 Task: Create a due date automation trigger when advanced on, on the monday before a card is due add basic assigned only to anyone at 11:00 AM.
Action: Mouse moved to (1219, 96)
Screenshot: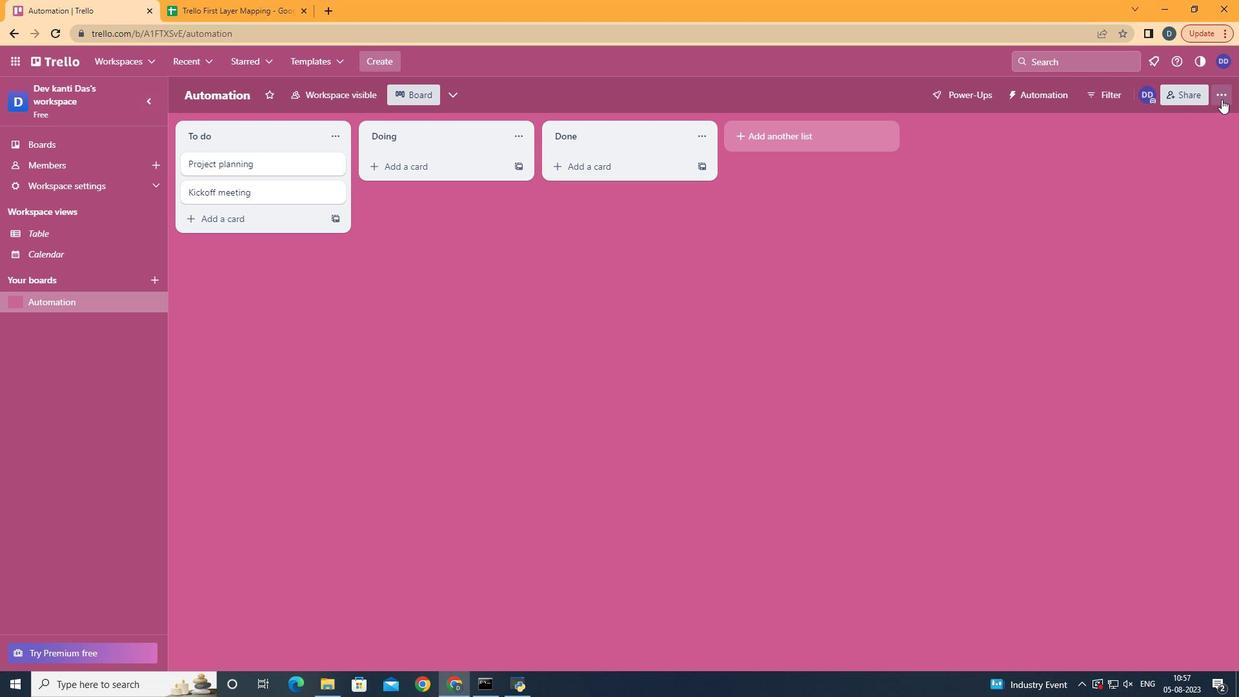
Action: Mouse pressed left at (1219, 96)
Screenshot: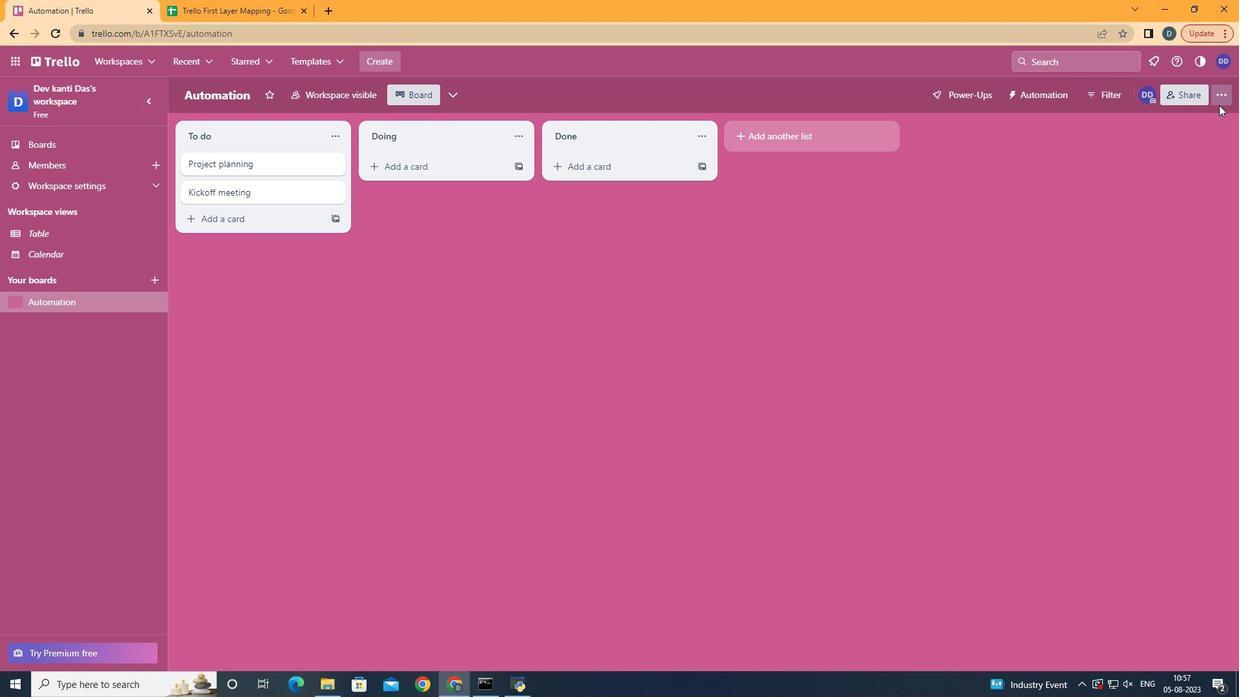 
Action: Mouse moved to (1136, 268)
Screenshot: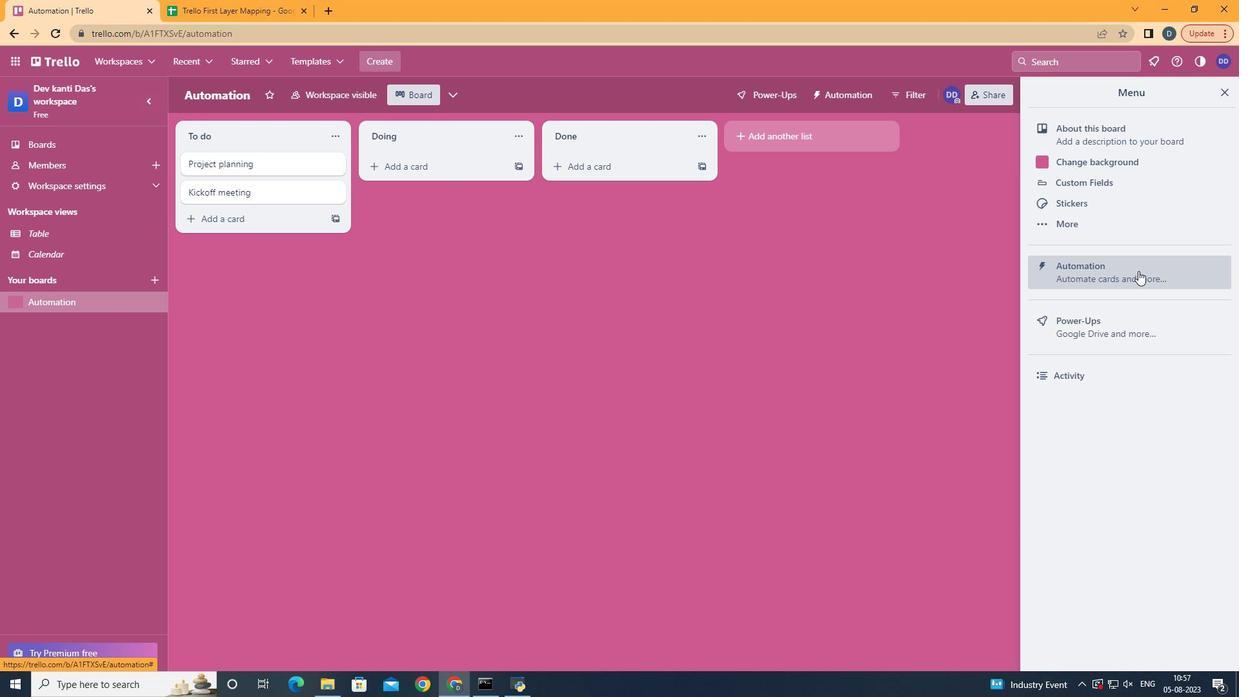 
Action: Mouse pressed left at (1136, 268)
Screenshot: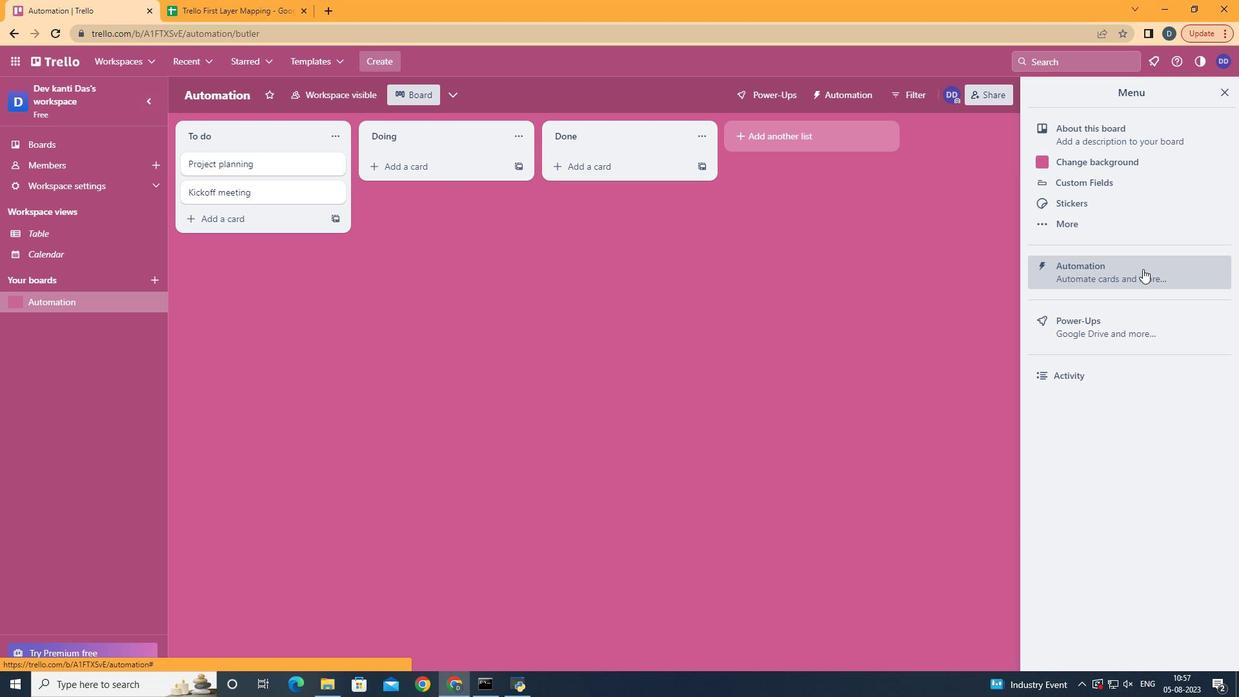 
Action: Mouse moved to (234, 260)
Screenshot: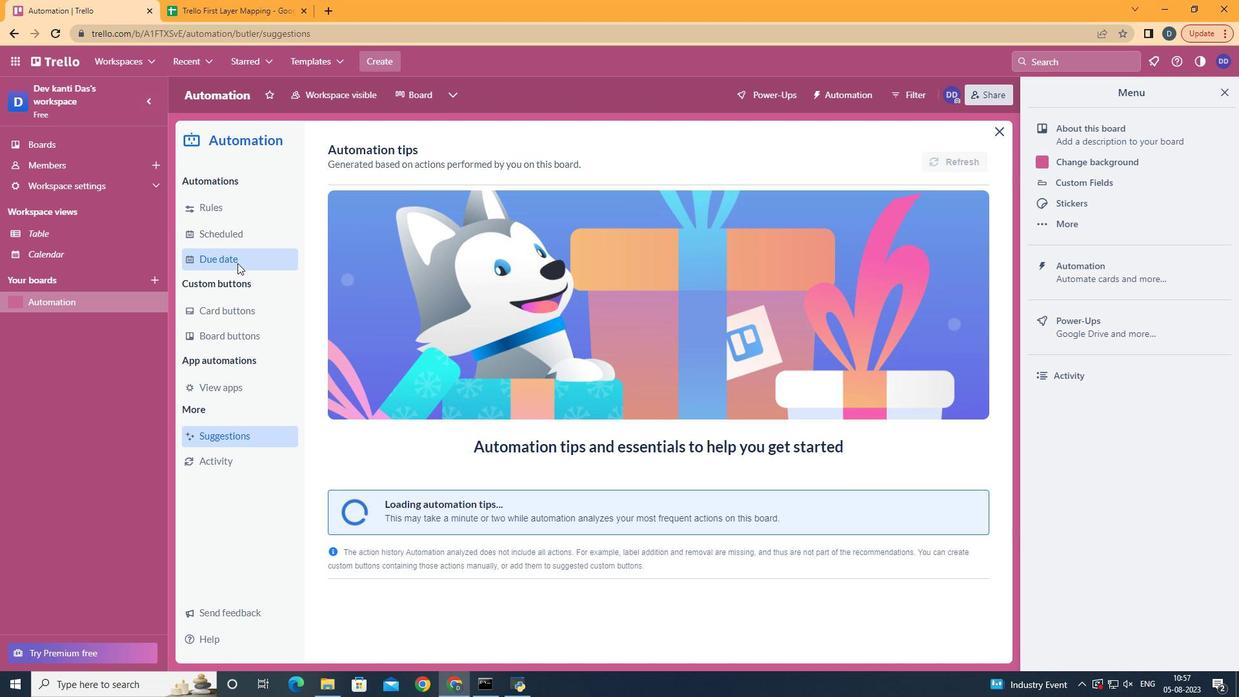 
Action: Mouse pressed left at (234, 260)
Screenshot: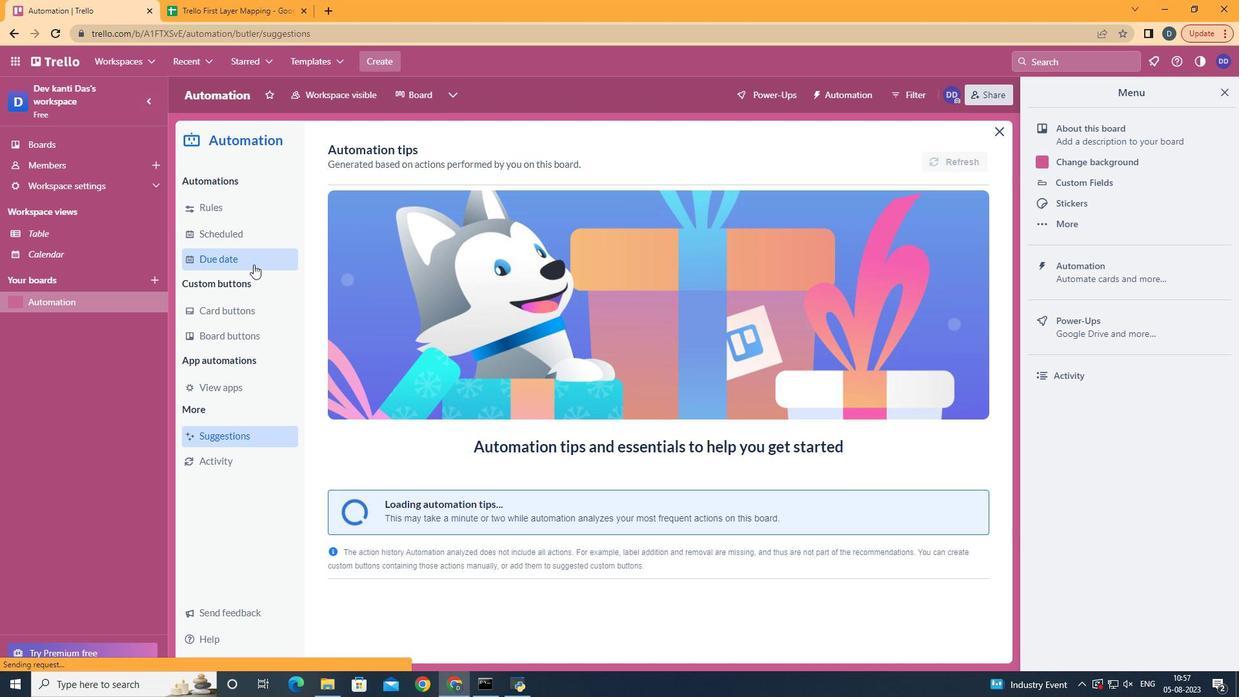 
Action: Mouse moved to (899, 150)
Screenshot: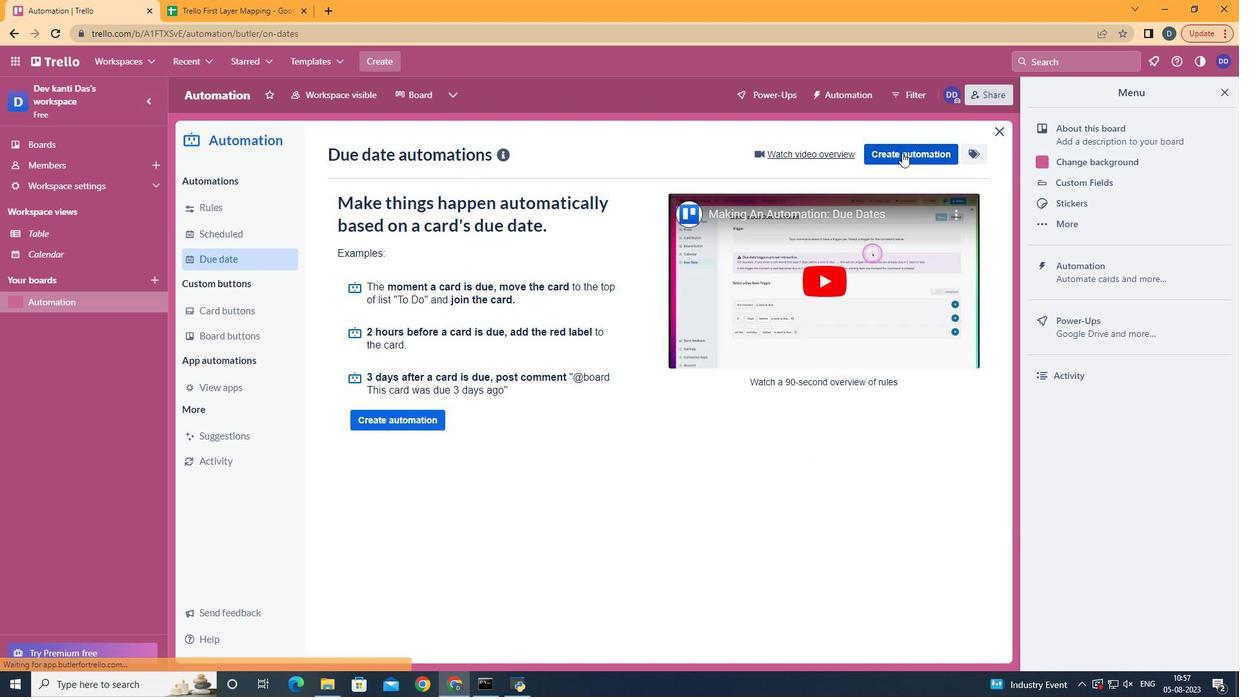 
Action: Mouse pressed left at (899, 150)
Screenshot: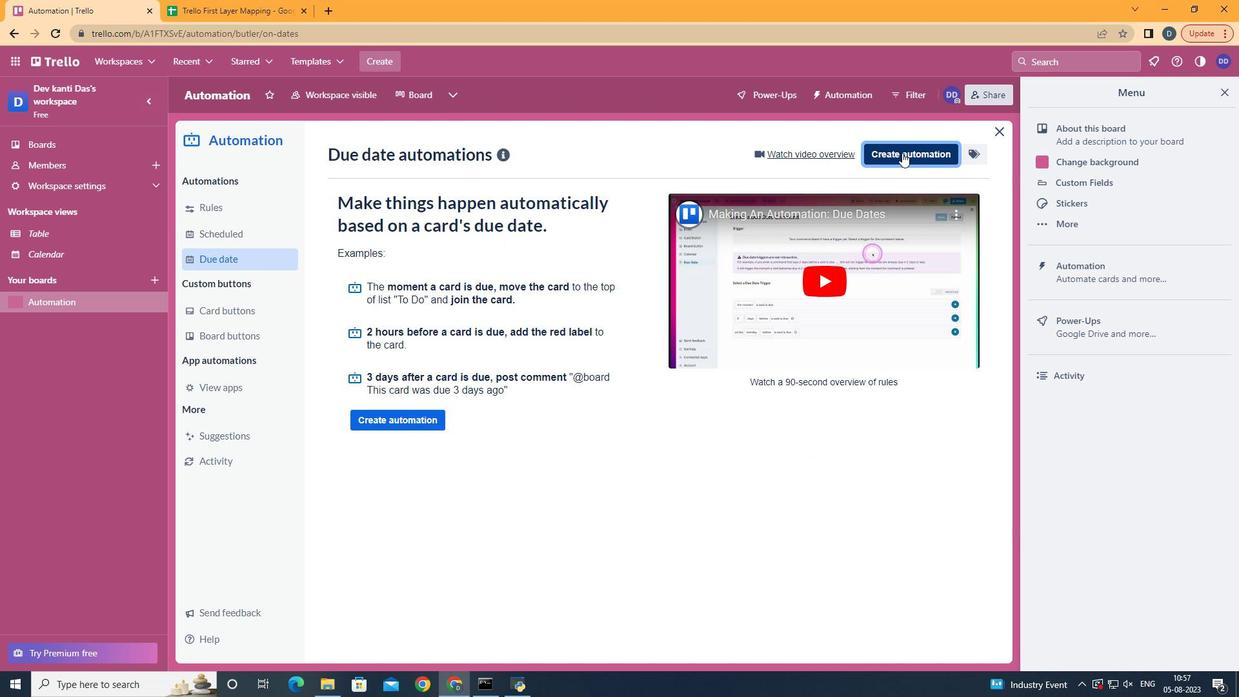 
Action: Mouse moved to (658, 274)
Screenshot: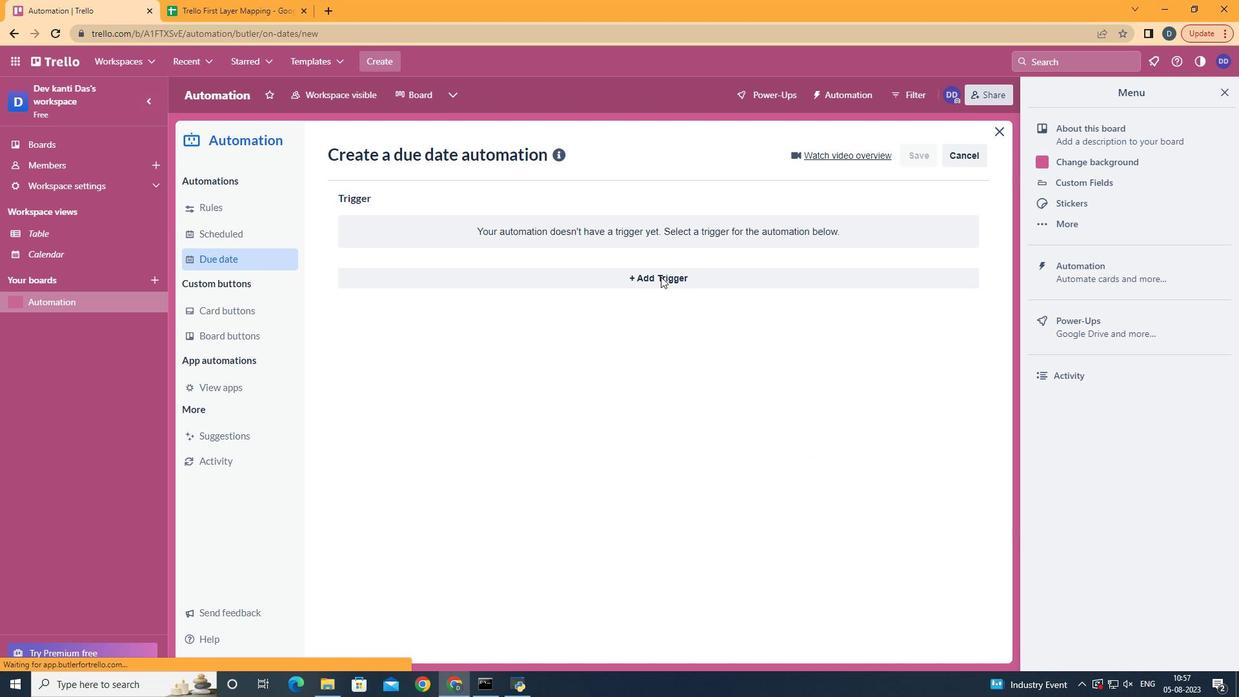 
Action: Mouse pressed left at (658, 274)
Screenshot: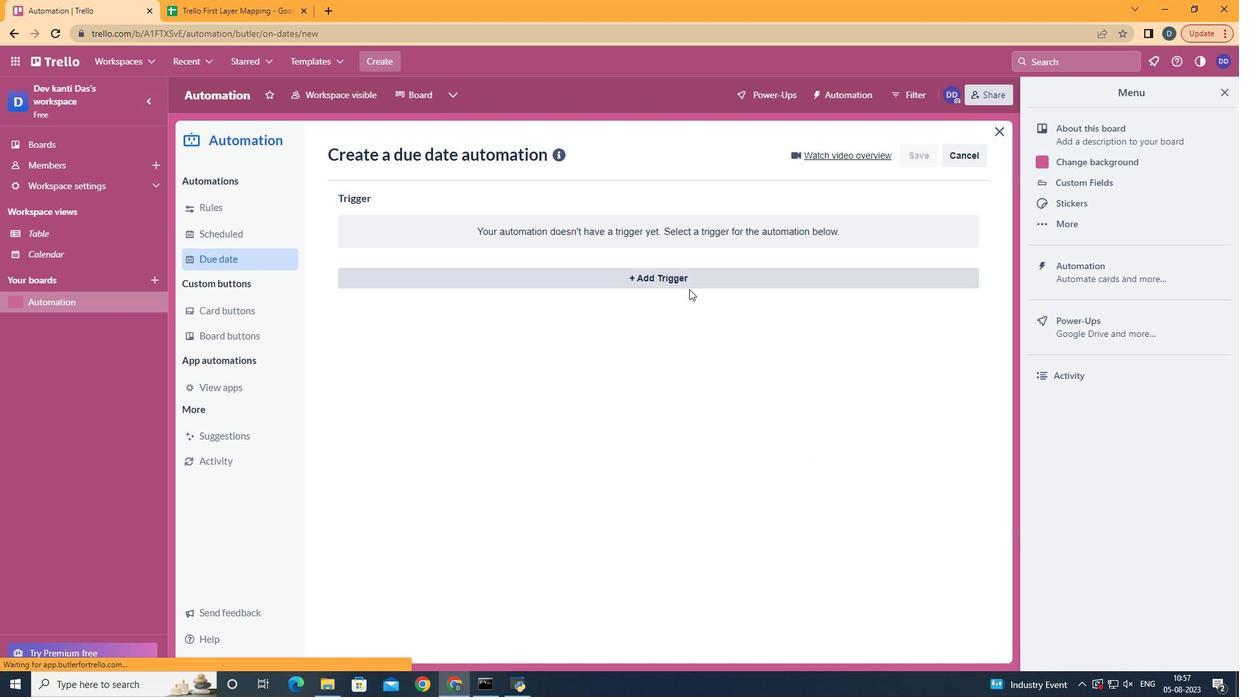 
Action: Mouse moved to (409, 336)
Screenshot: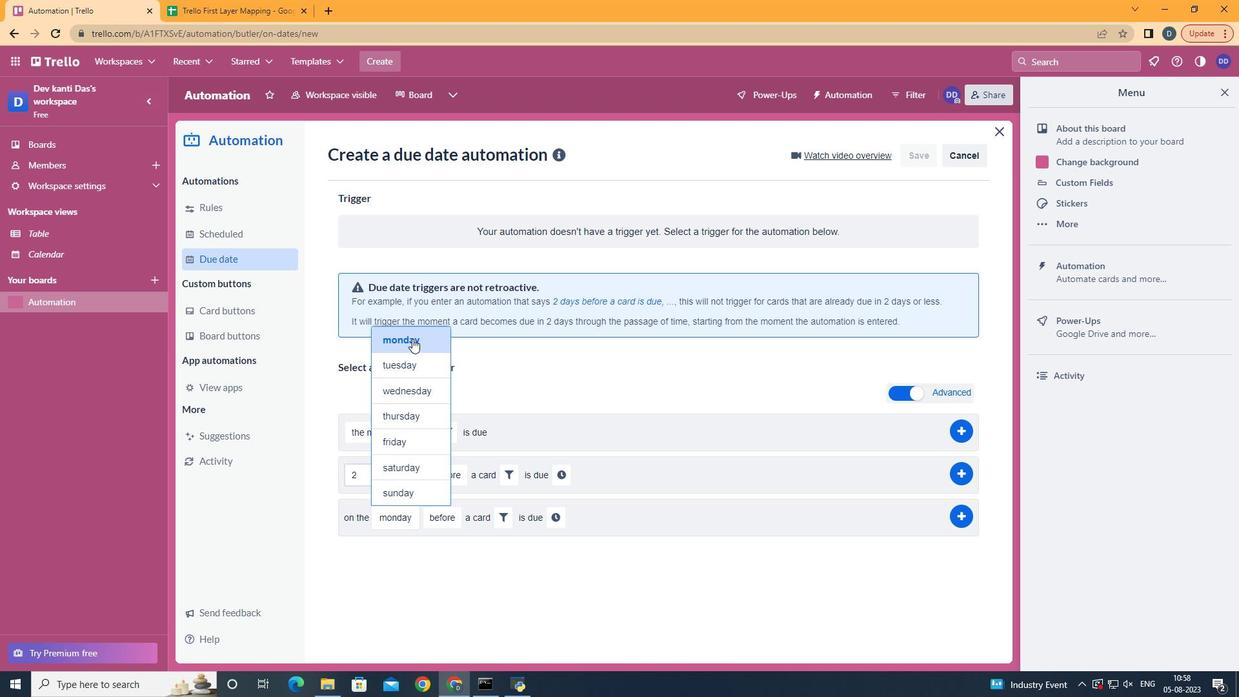 
Action: Mouse pressed left at (409, 336)
Screenshot: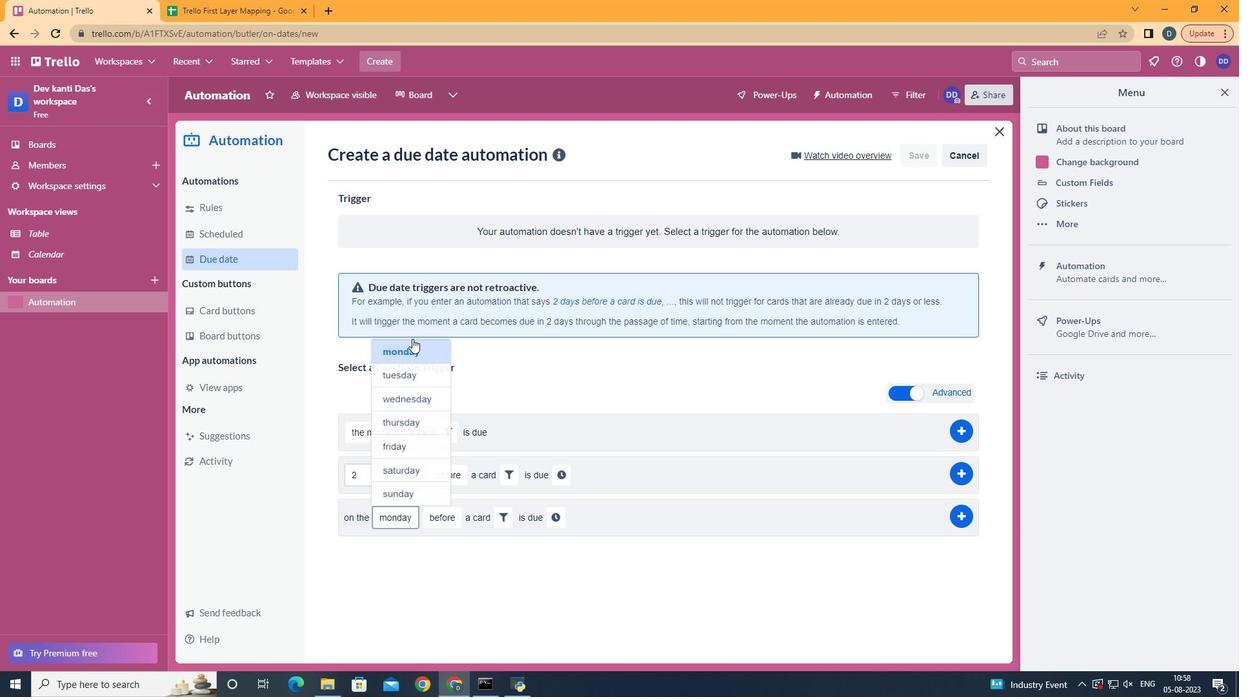 
Action: Mouse moved to (445, 543)
Screenshot: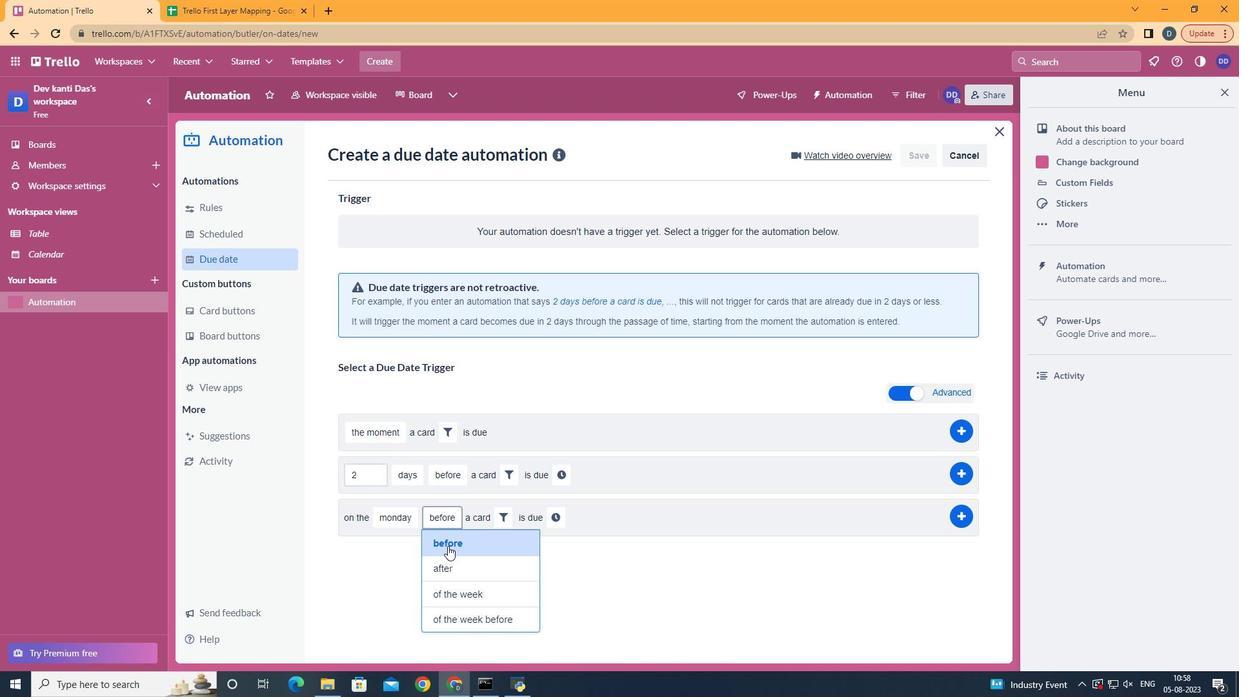 
Action: Mouse pressed left at (445, 543)
Screenshot: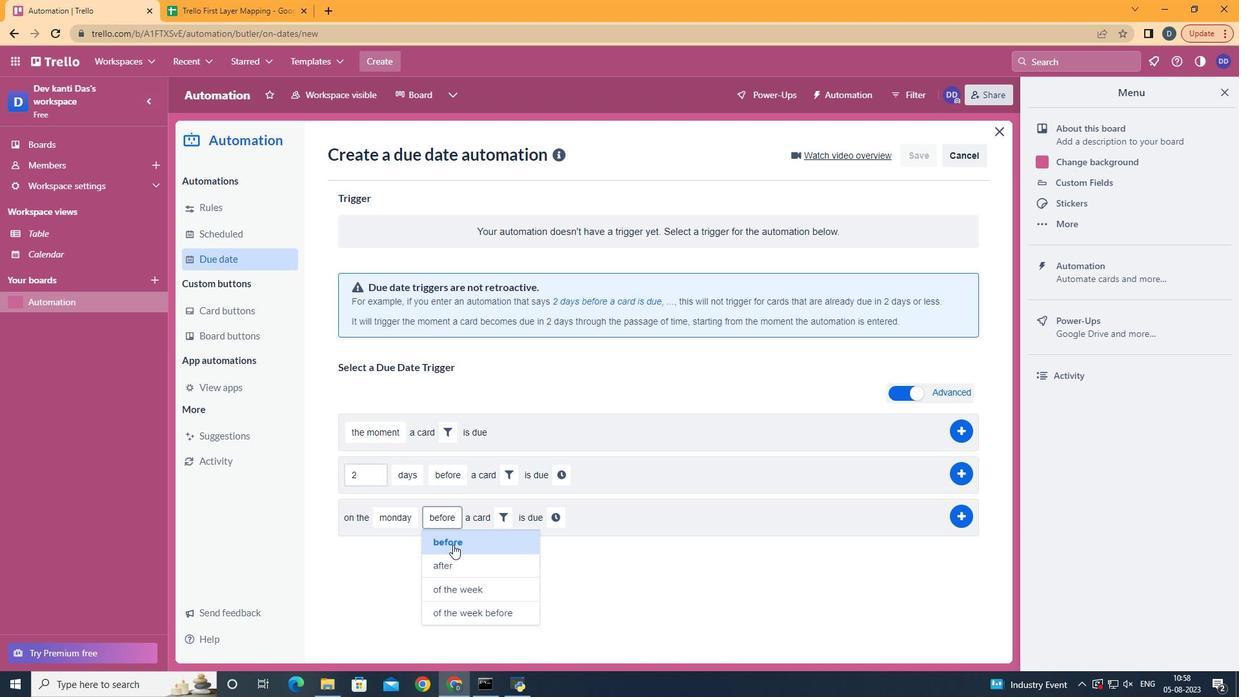 
Action: Mouse moved to (491, 520)
Screenshot: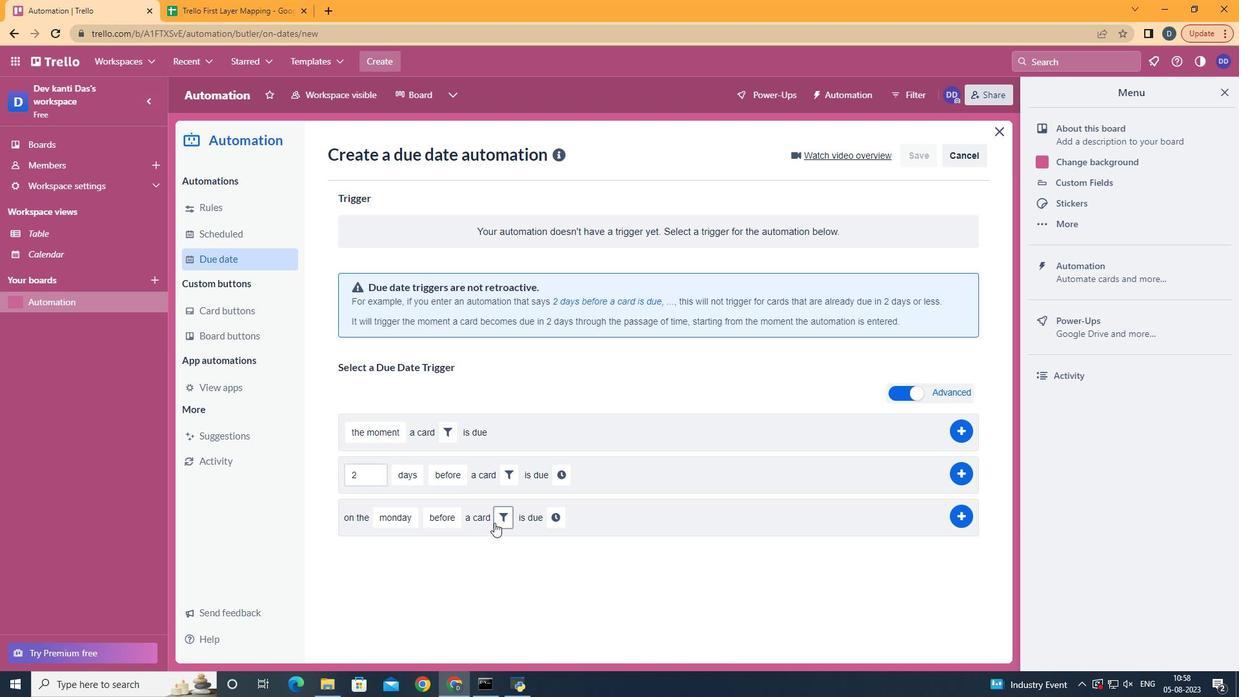 
Action: Mouse pressed left at (491, 520)
Screenshot: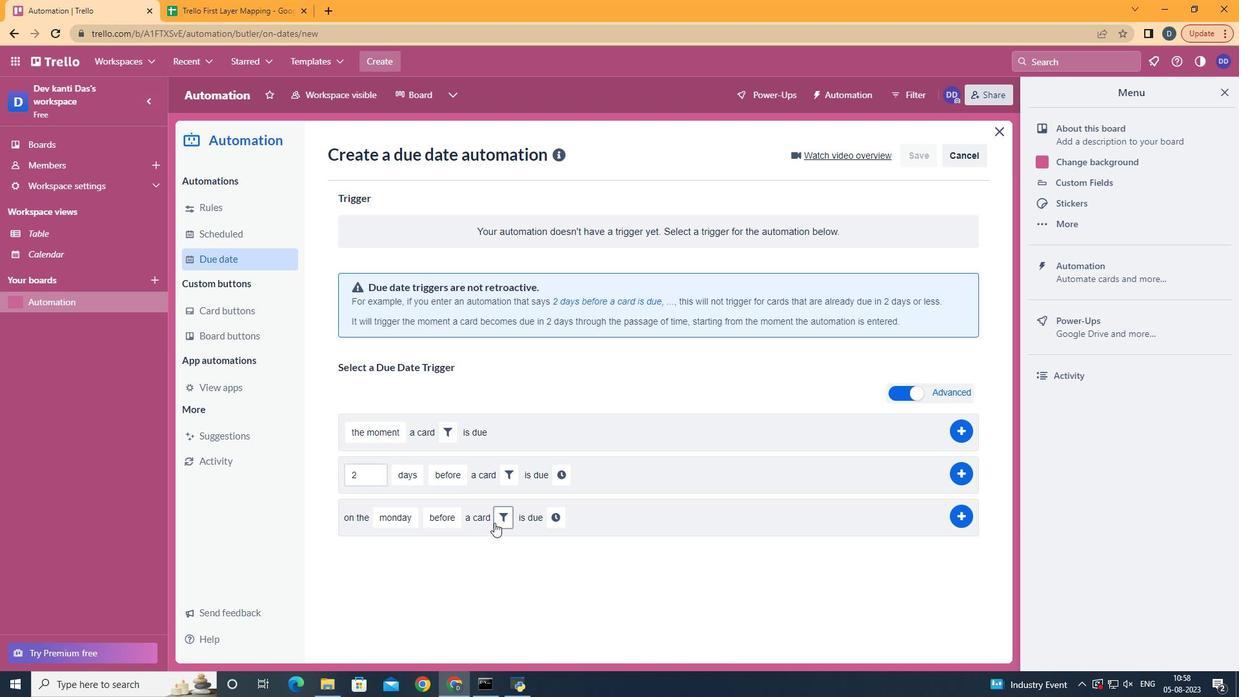 
Action: Mouse moved to (546, 578)
Screenshot: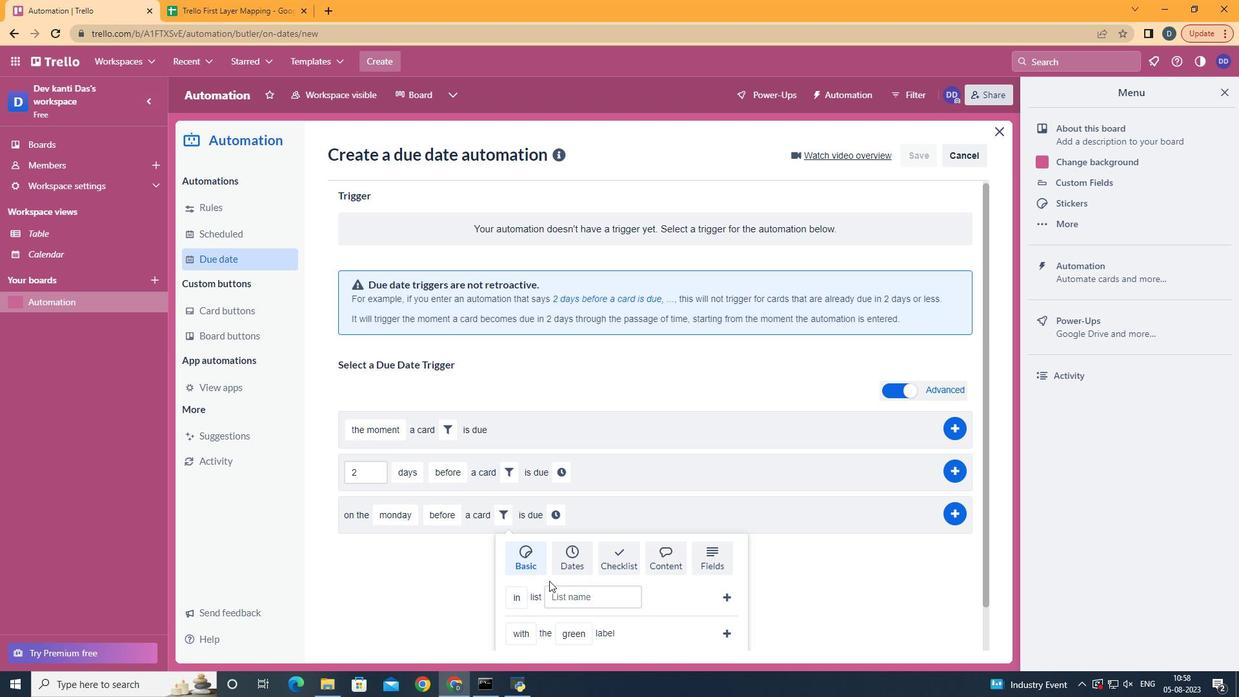 
Action: Mouse scrolled (546, 577) with delta (0, 0)
Screenshot: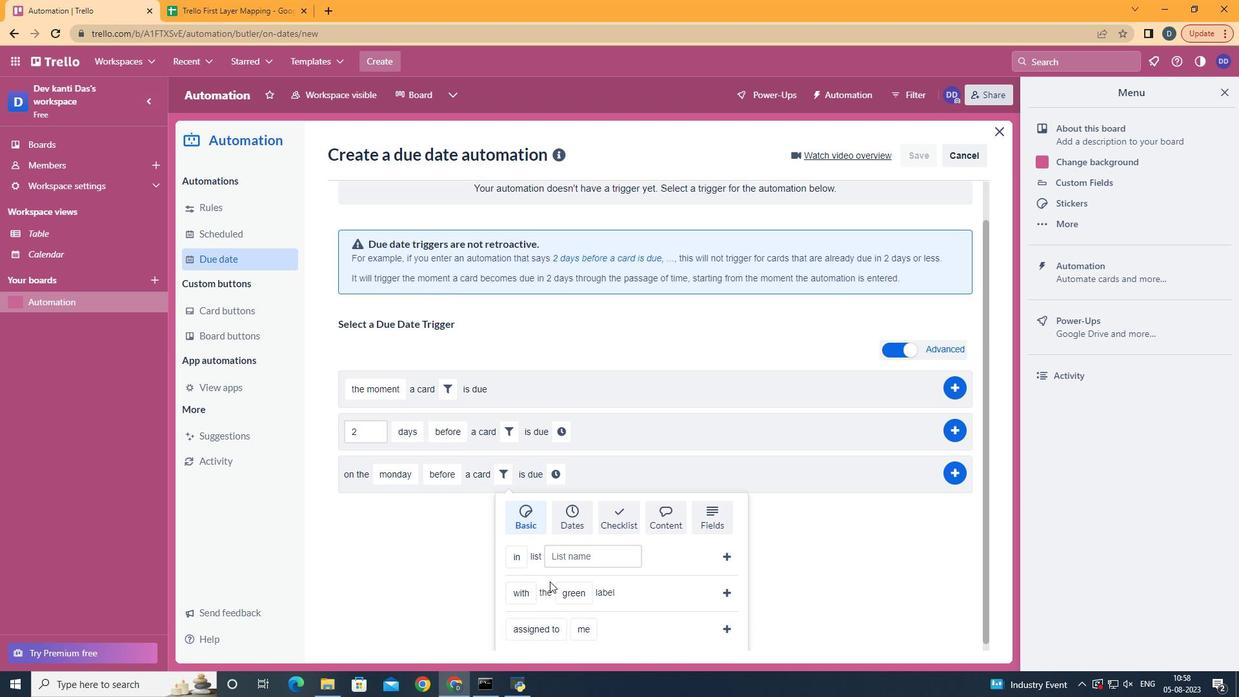 
Action: Mouse scrolled (546, 577) with delta (0, 0)
Screenshot: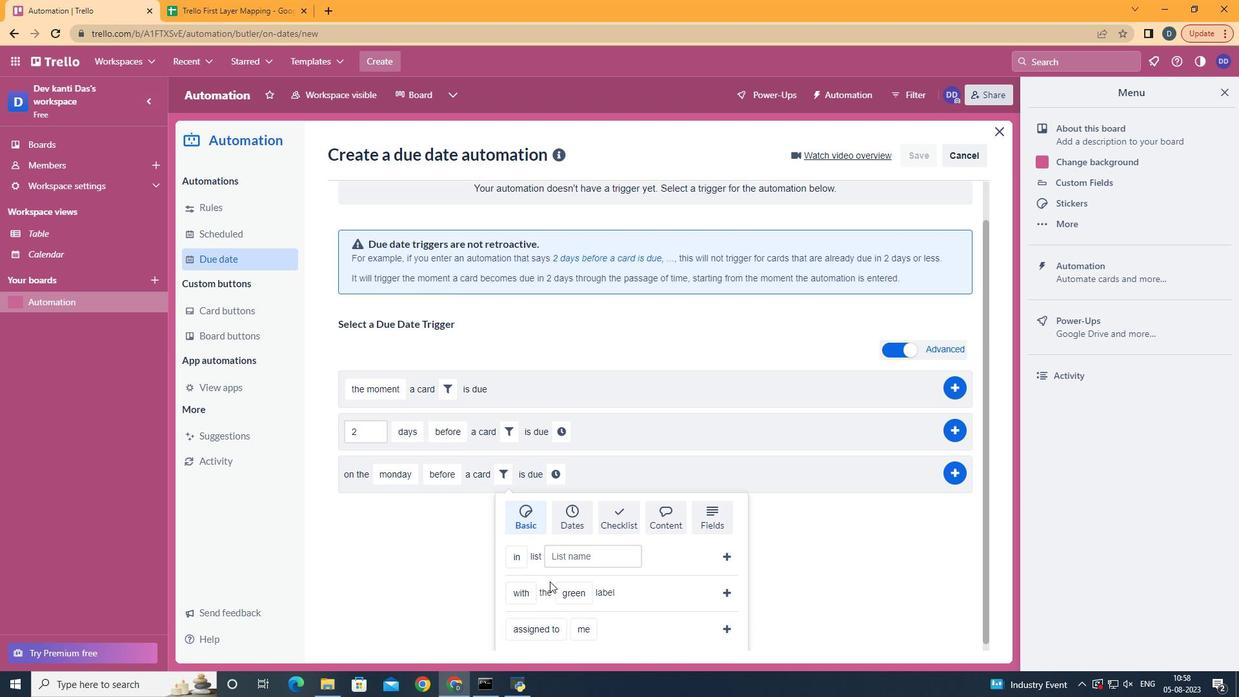 
Action: Mouse scrolled (546, 577) with delta (0, 0)
Screenshot: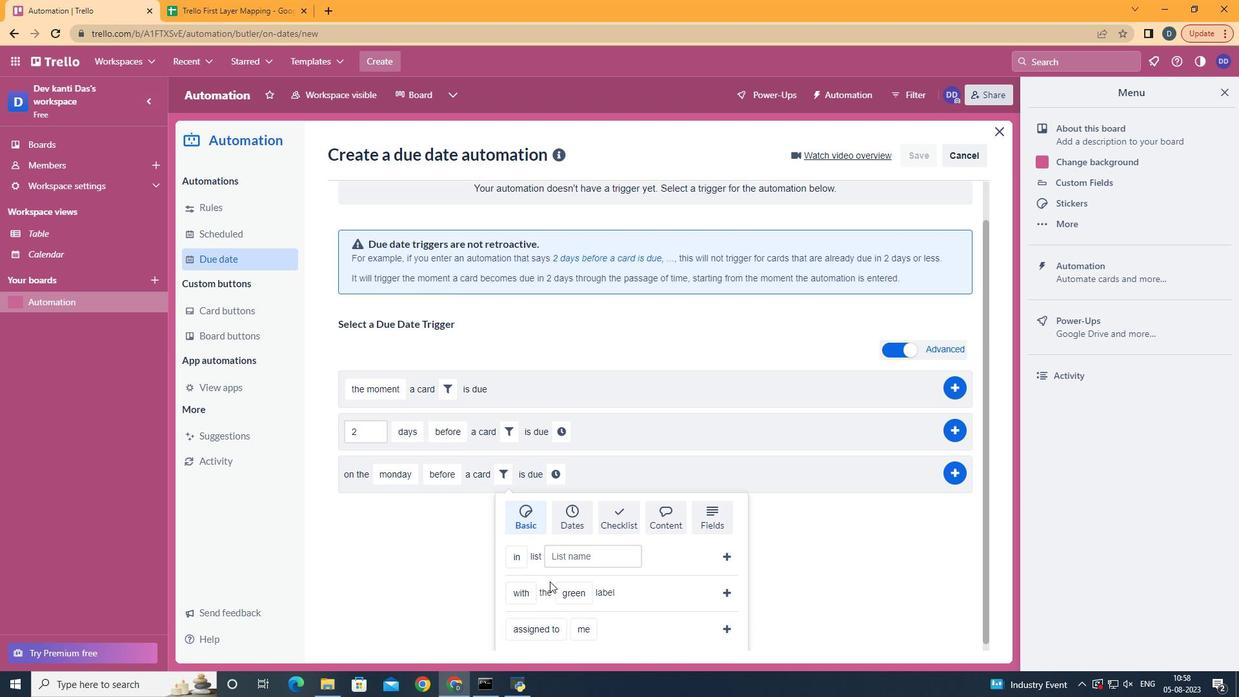 
Action: Mouse moved to (546, 578)
Screenshot: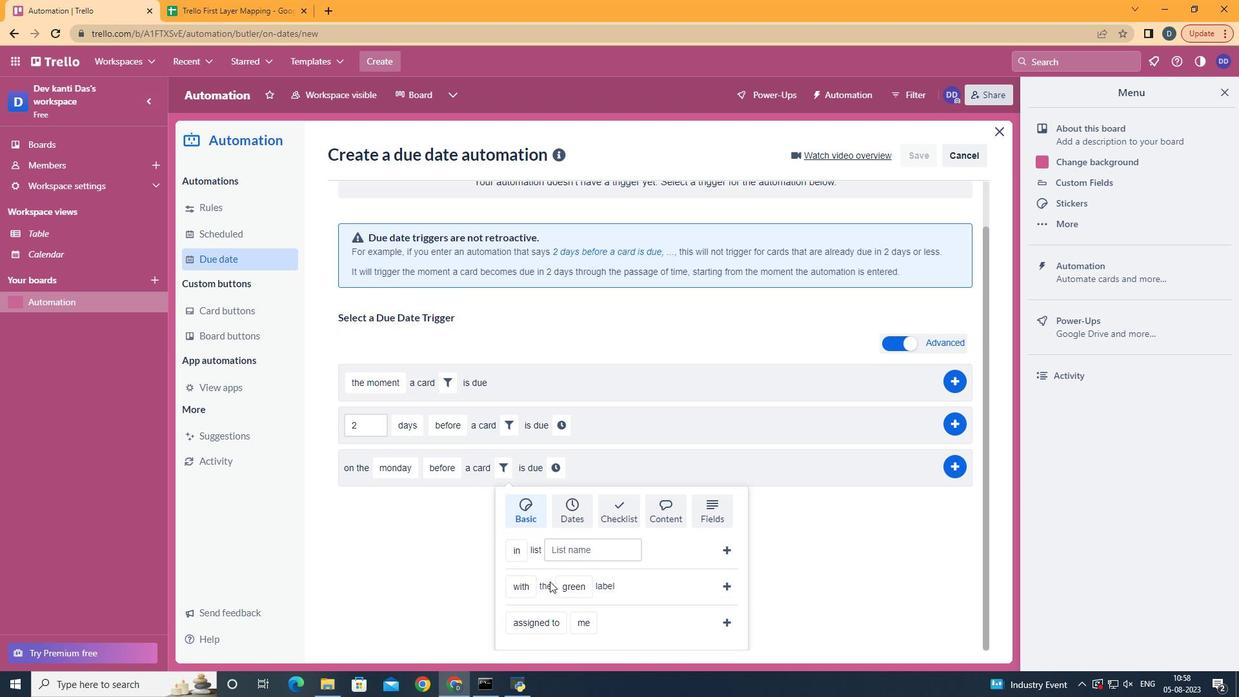 
Action: Mouse scrolled (546, 577) with delta (0, 0)
Screenshot: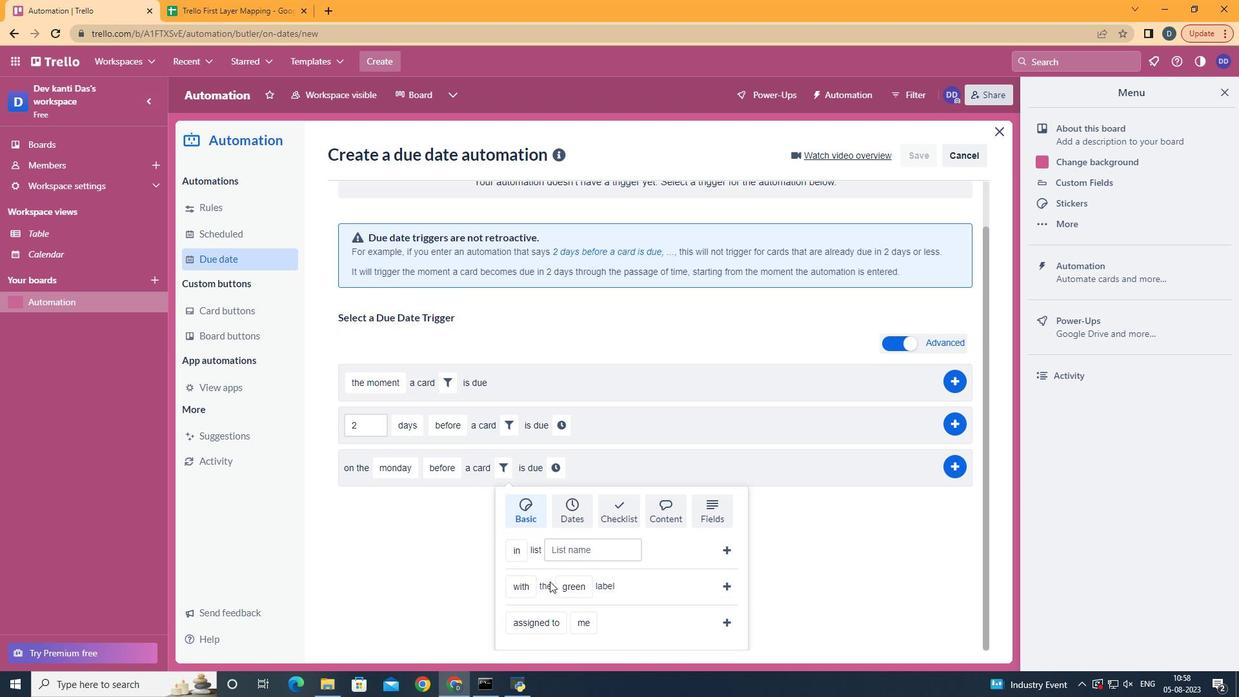 
Action: Mouse moved to (549, 567)
Screenshot: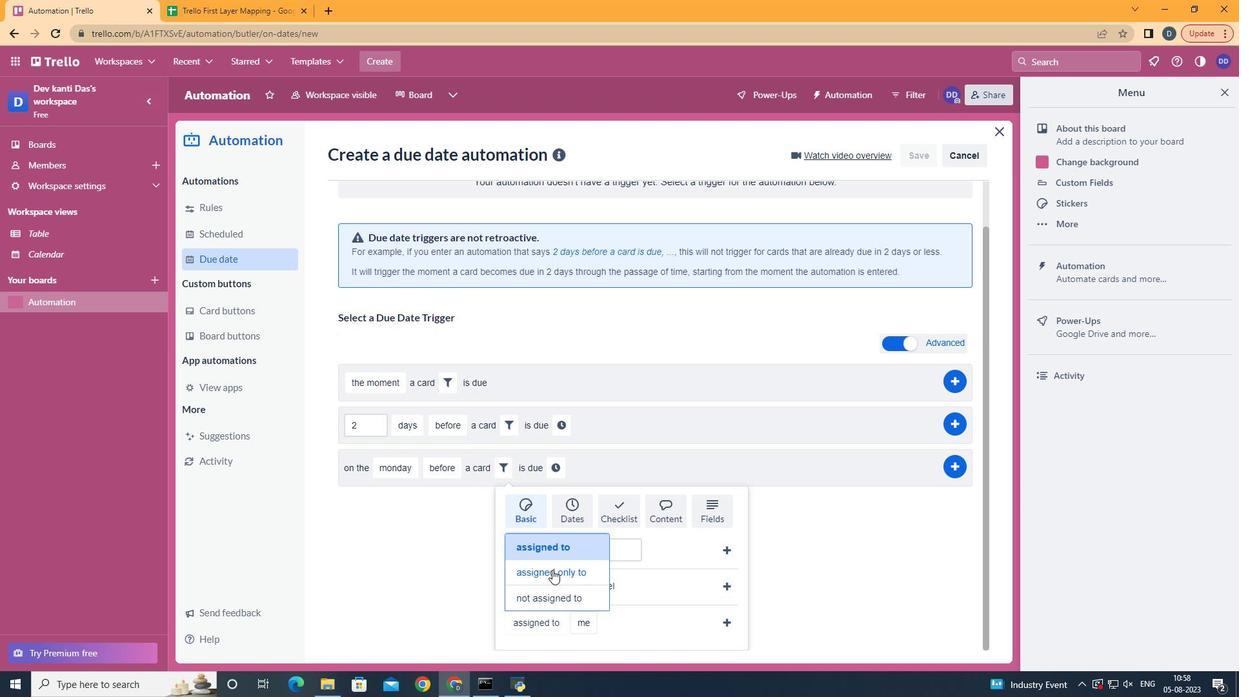 
Action: Mouse pressed left at (549, 567)
Screenshot: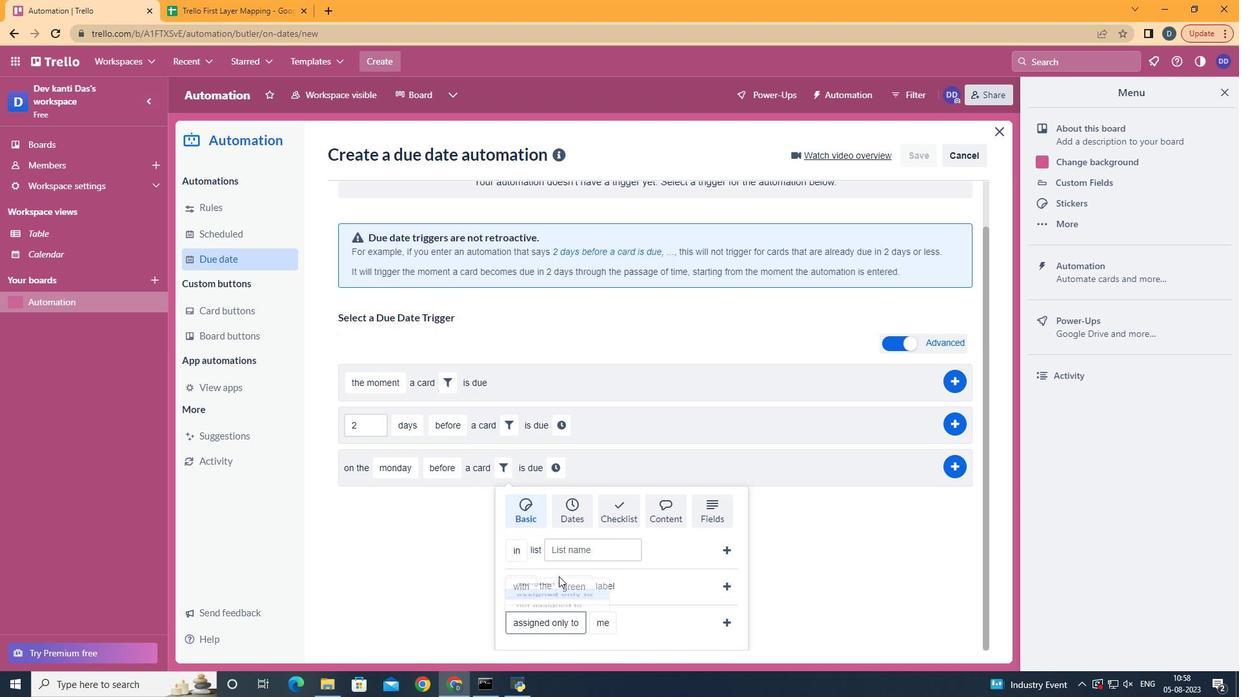 
Action: Mouse moved to (621, 562)
Screenshot: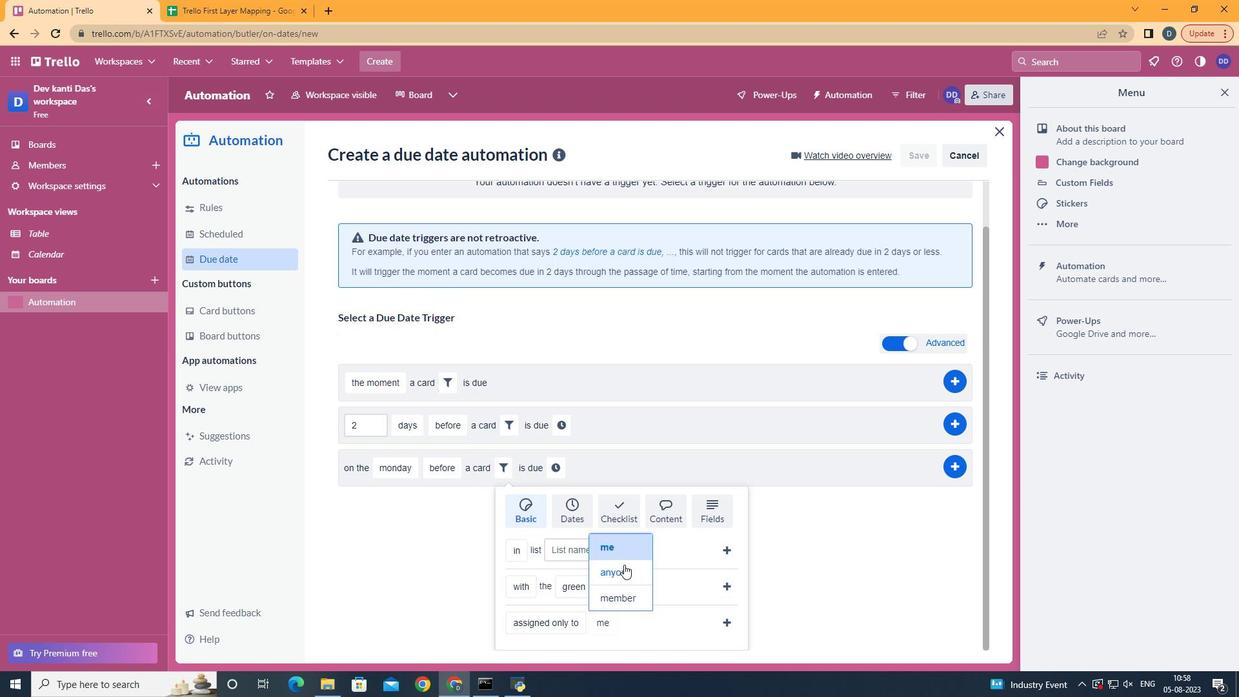 
Action: Mouse pressed left at (621, 562)
Screenshot: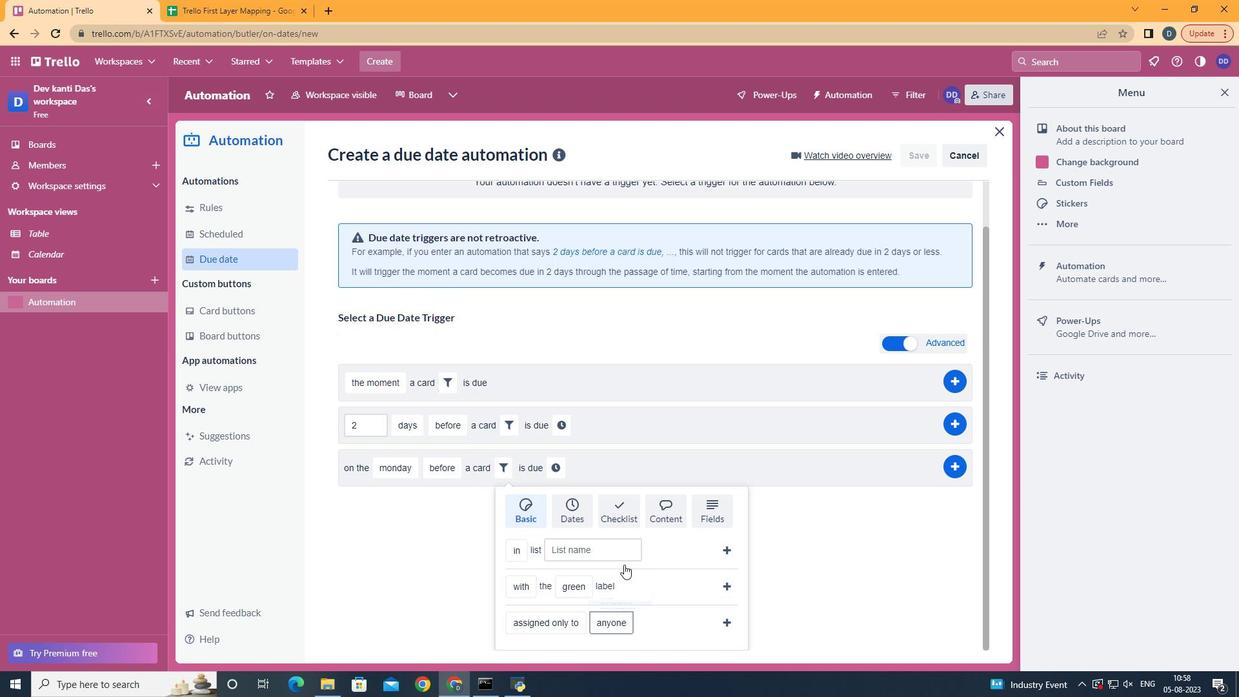 
Action: Mouse moved to (718, 620)
Screenshot: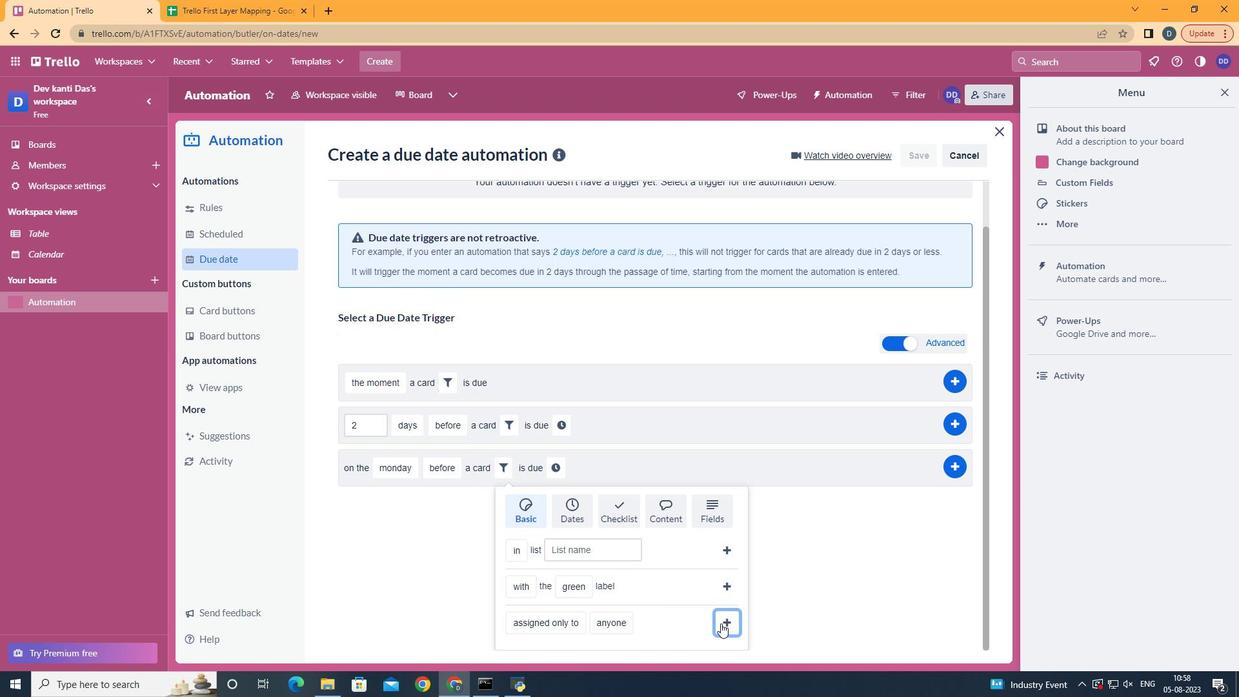 
Action: Mouse pressed left at (718, 620)
Screenshot: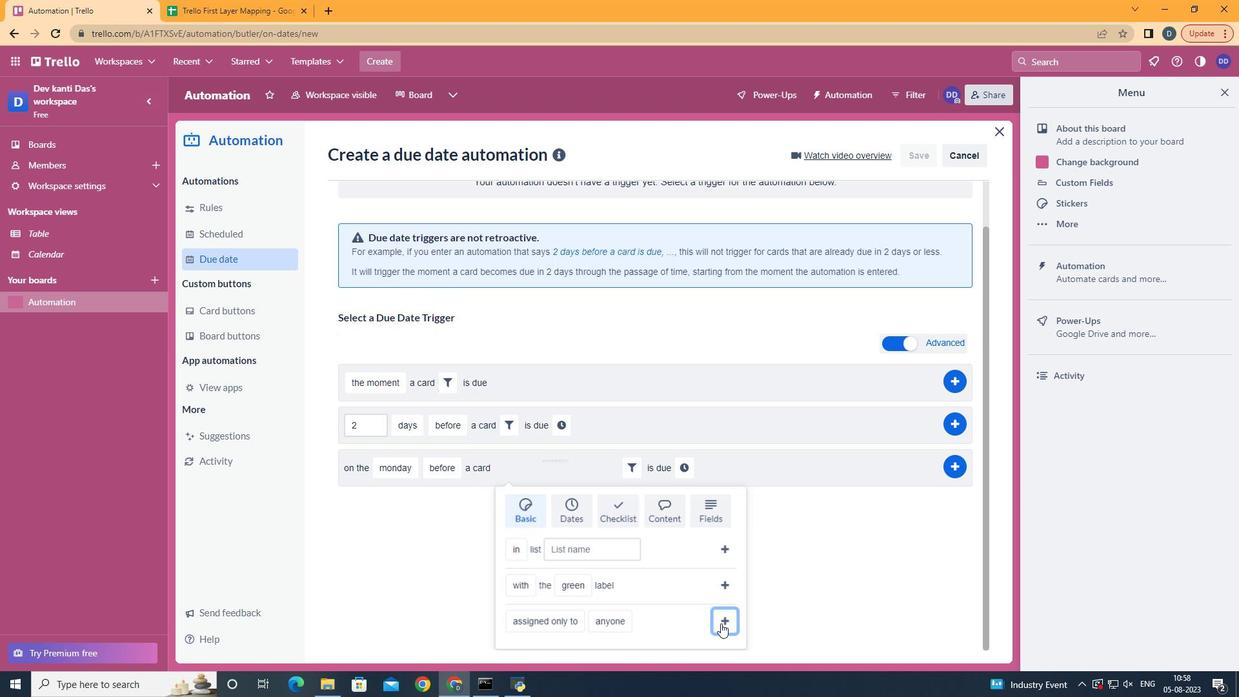
Action: Mouse moved to (681, 516)
Screenshot: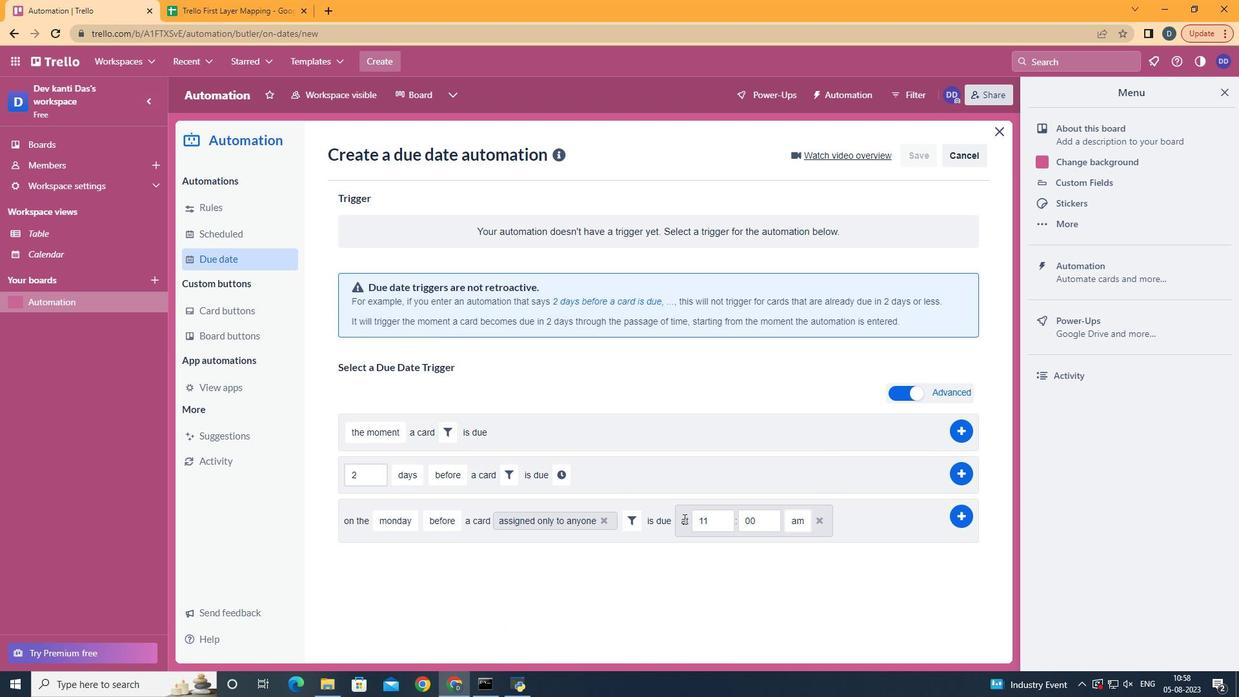 
Action: Mouse pressed left at (681, 516)
Screenshot: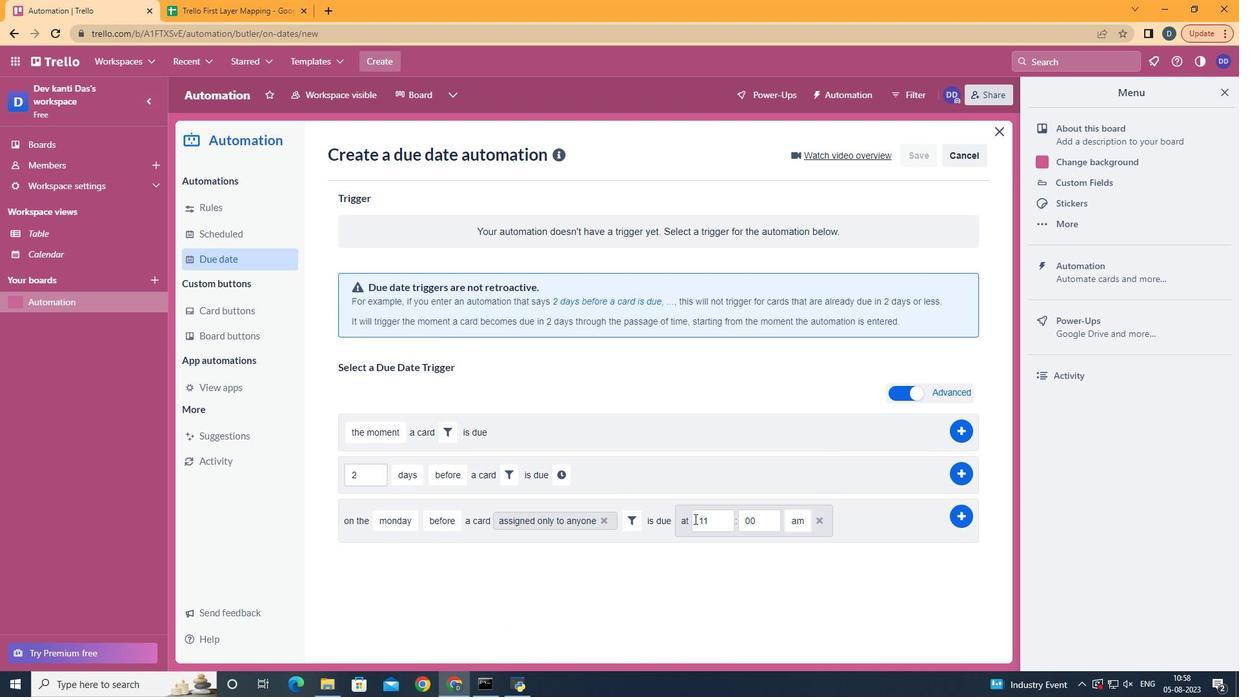 
Action: Mouse moved to (956, 515)
Screenshot: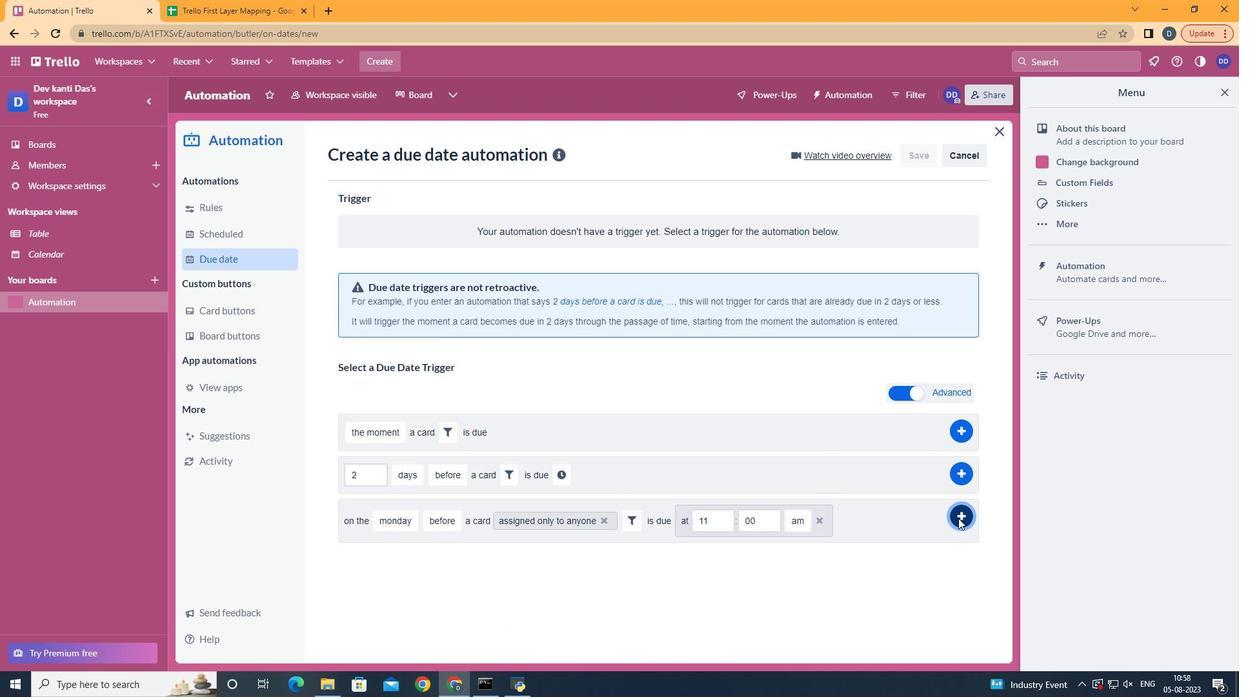 
Action: Mouse pressed left at (956, 515)
Screenshot: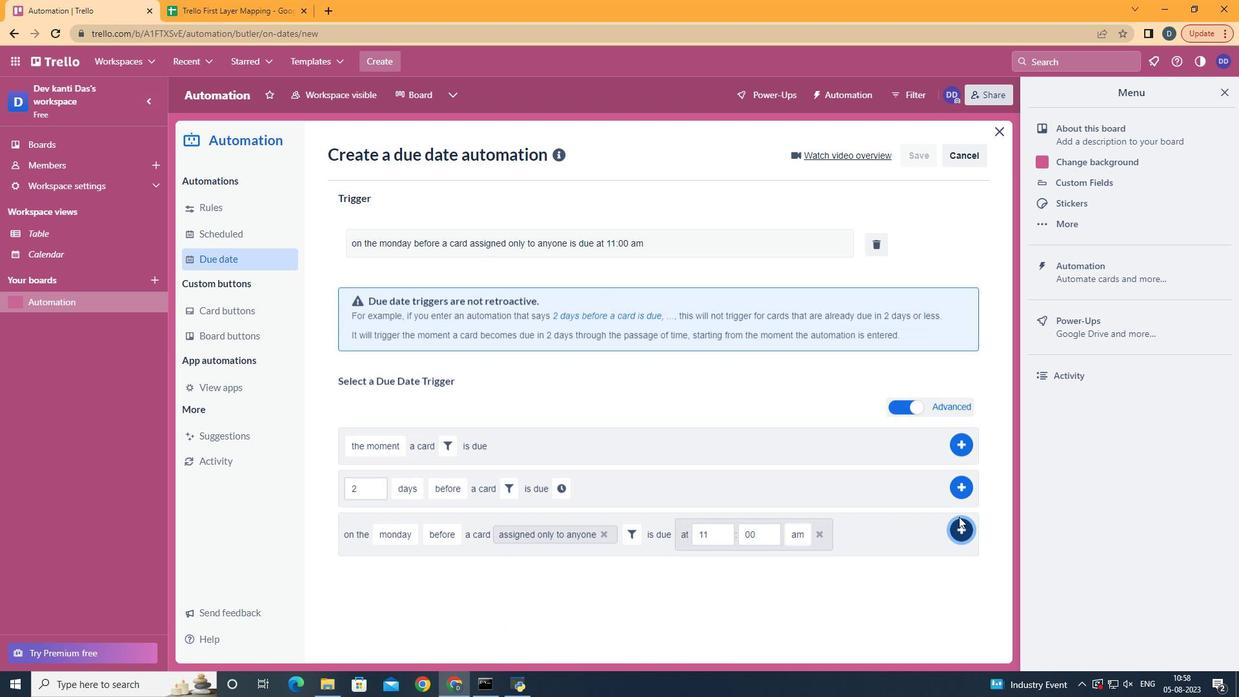 
Action: Mouse moved to (697, 198)
Screenshot: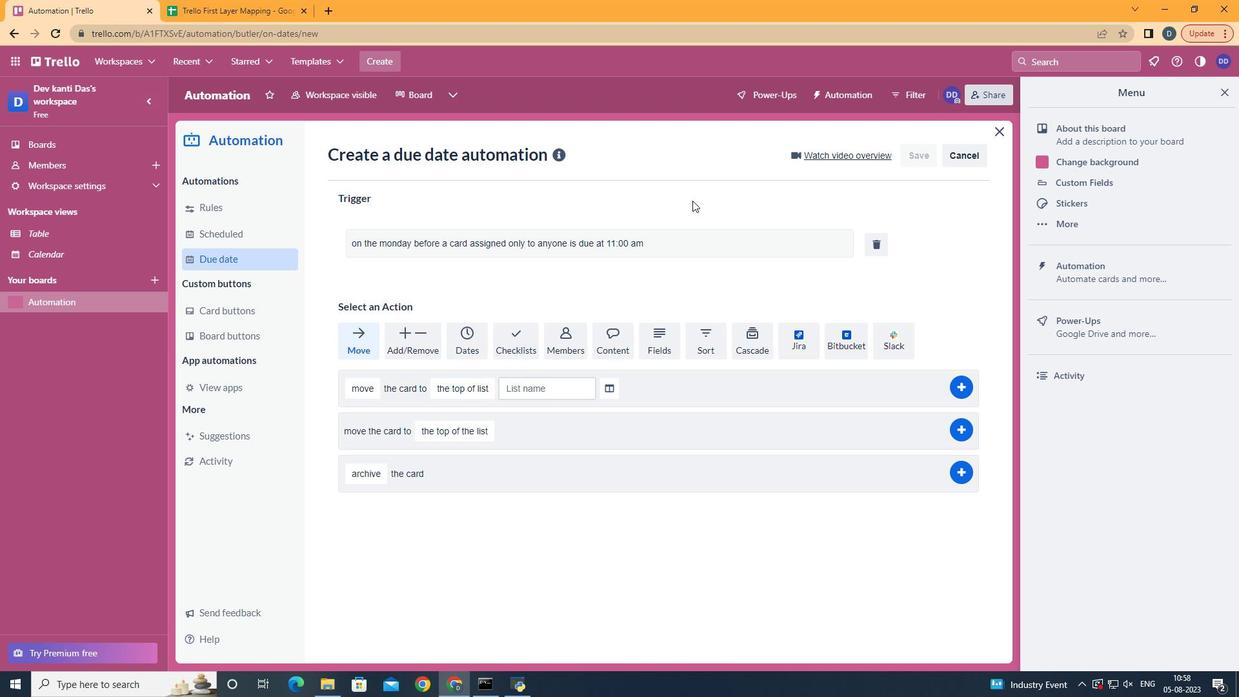 
